 Task: Create a due date automation trigger when advanced on, 2 hours before a card is due add fields with custom field "Resume" set to a date between 1 and 7 working days ago.
Action: Mouse moved to (869, 85)
Screenshot: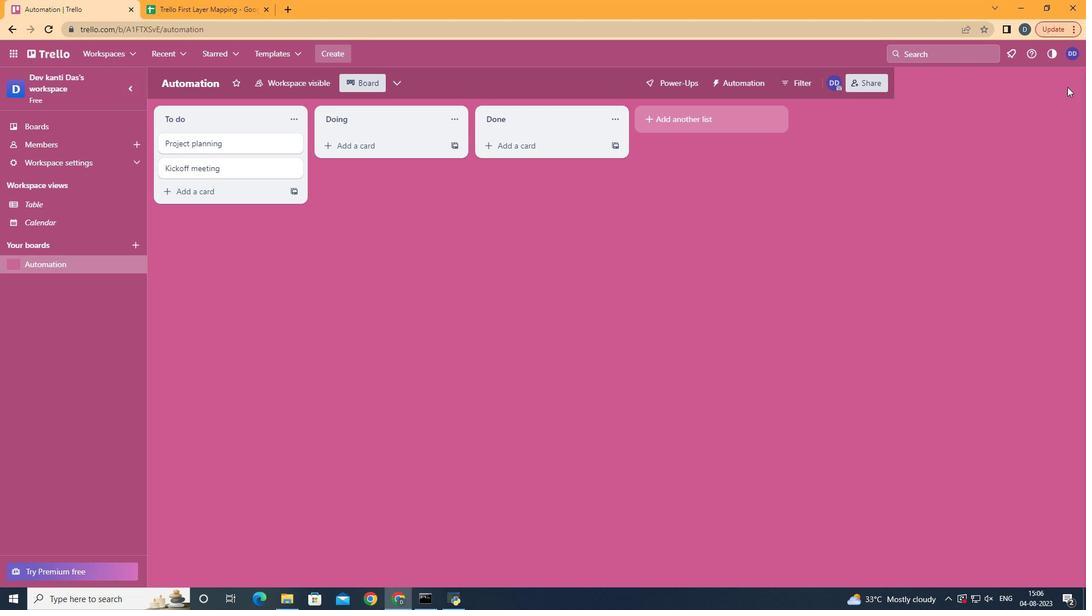 
Action: Mouse pressed left at (869, 85)
Screenshot: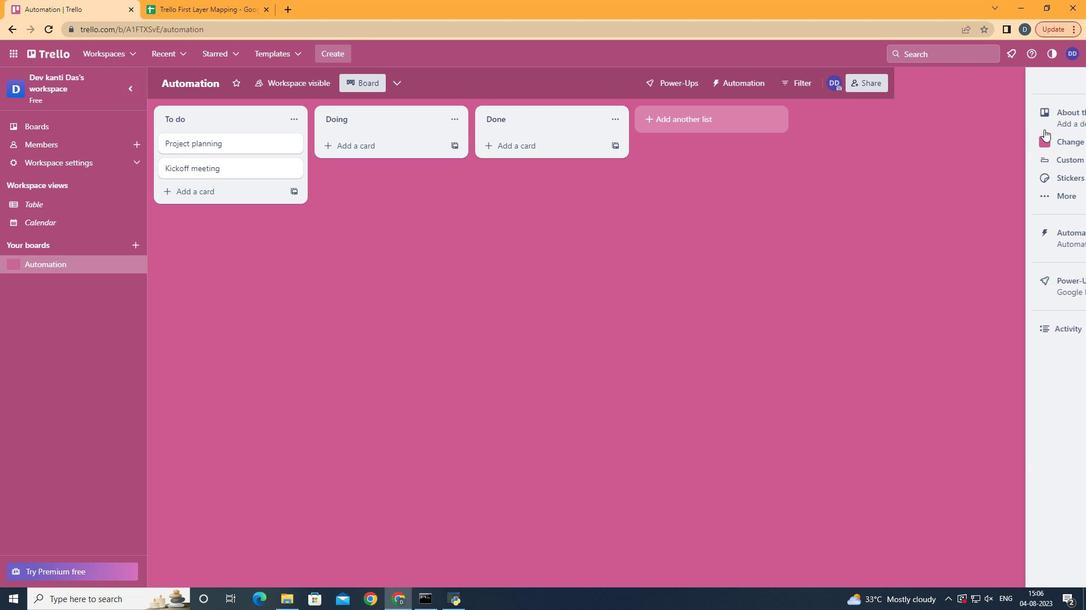 
Action: Mouse moved to (818, 259)
Screenshot: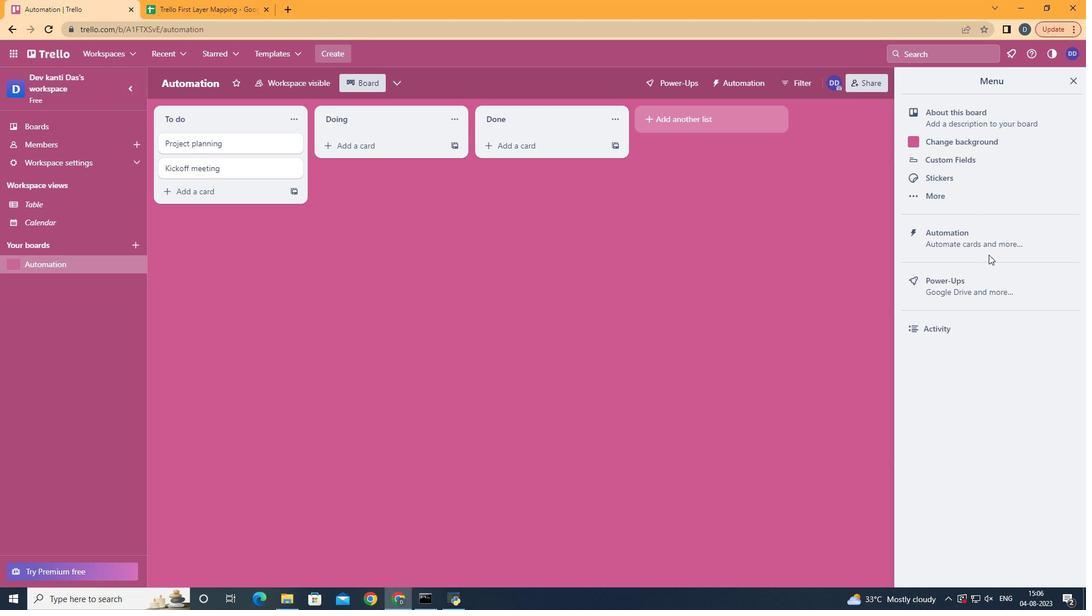 
Action: Mouse pressed left at (818, 259)
Screenshot: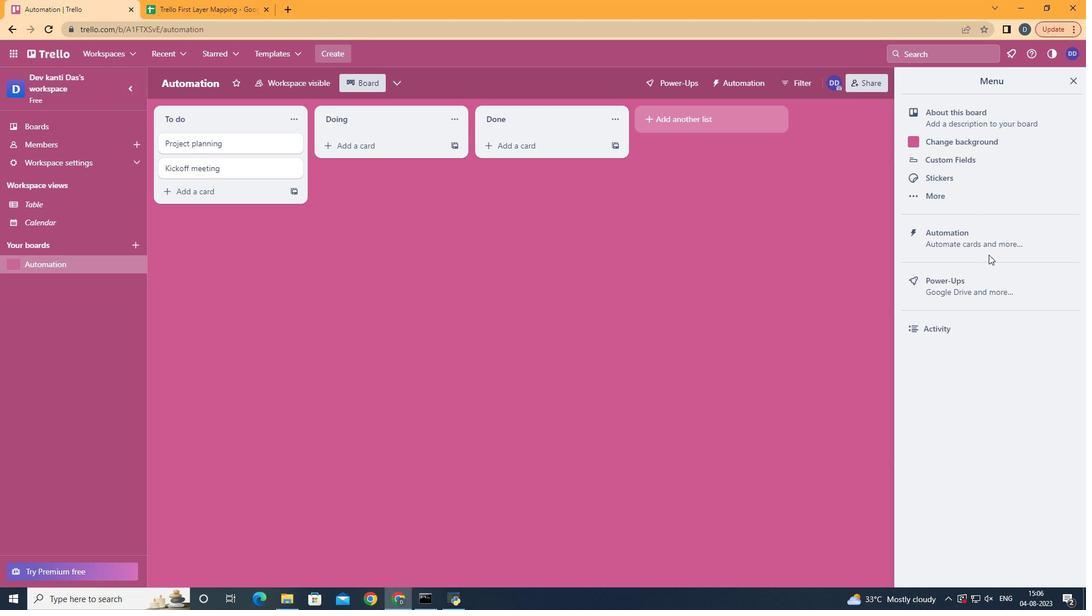 
Action: Mouse moved to (827, 241)
Screenshot: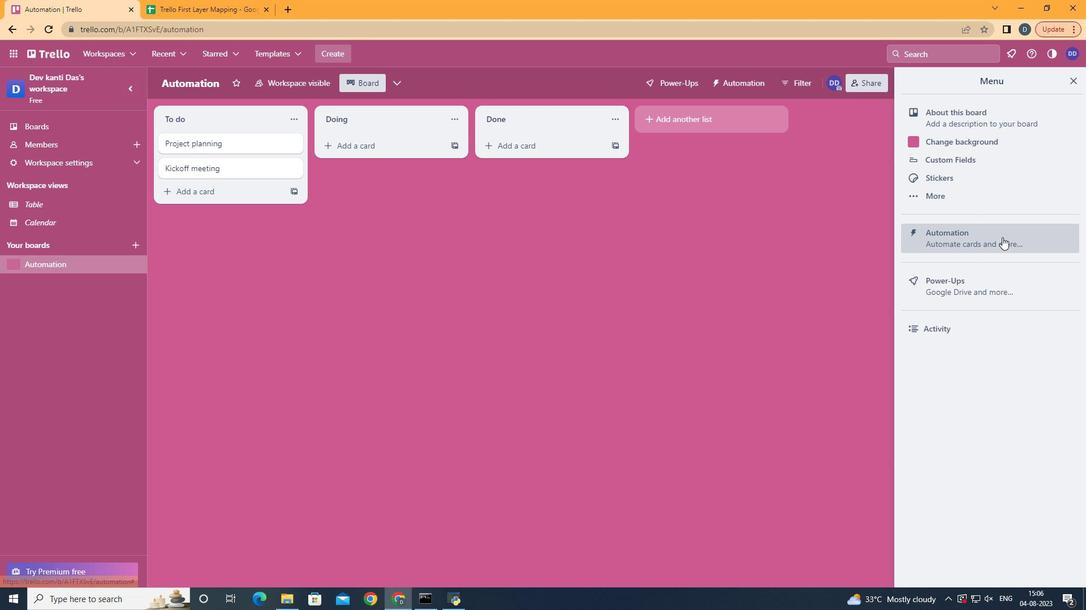 
Action: Mouse pressed left at (827, 241)
Screenshot: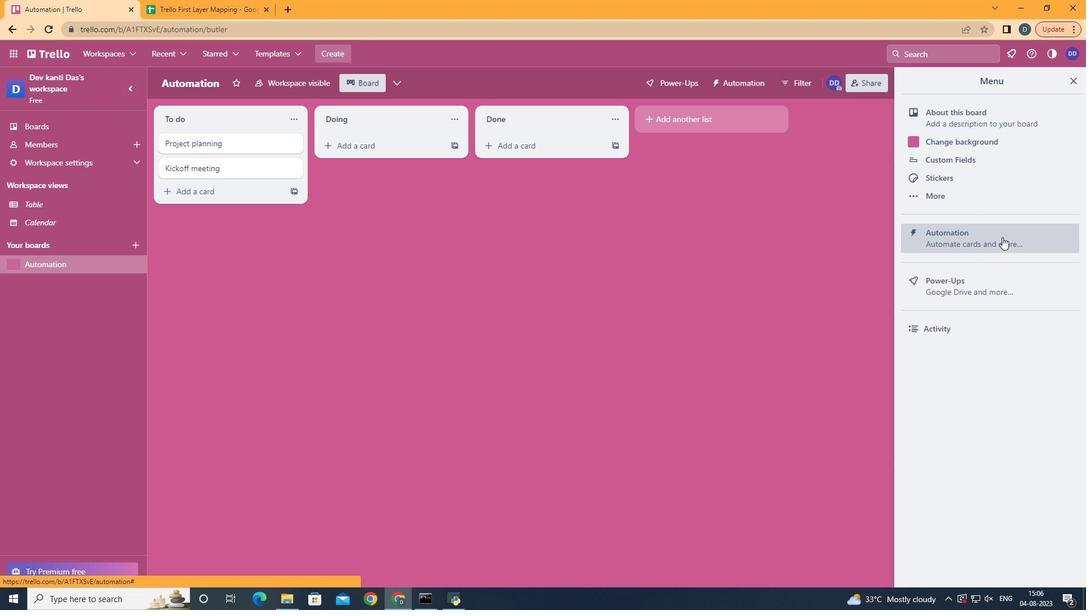 
Action: Mouse moved to (360, 240)
Screenshot: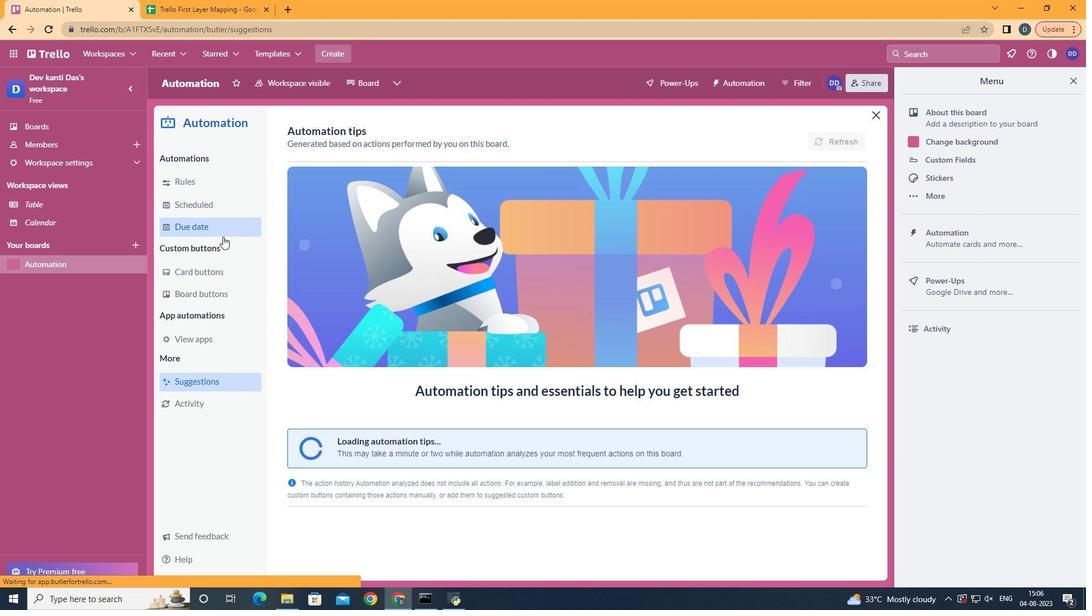 
Action: Mouse pressed left at (360, 240)
Screenshot: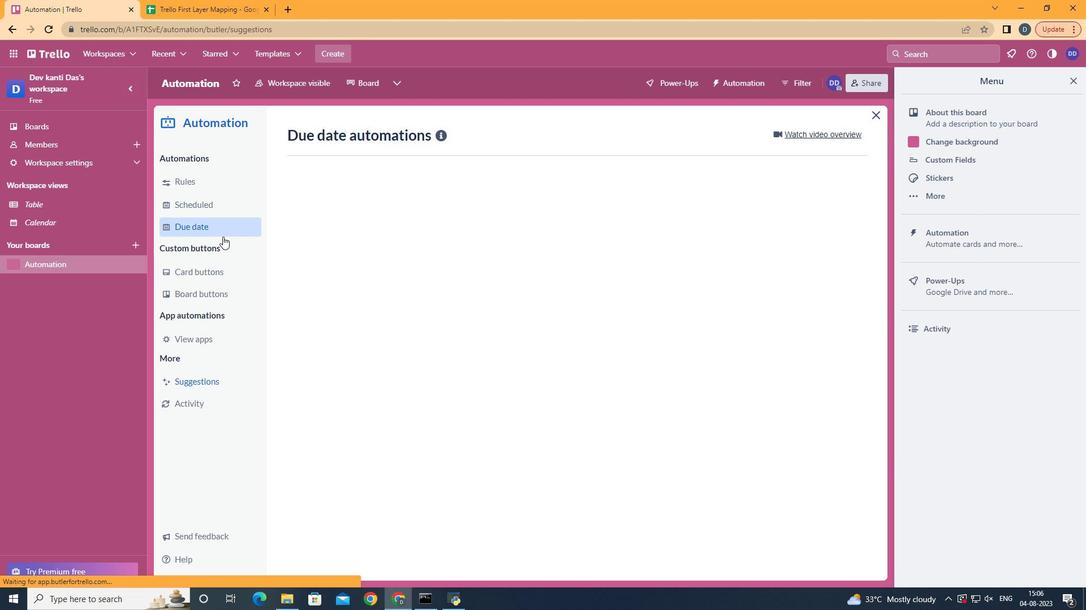 
Action: Mouse moved to (708, 141)
Screenshot: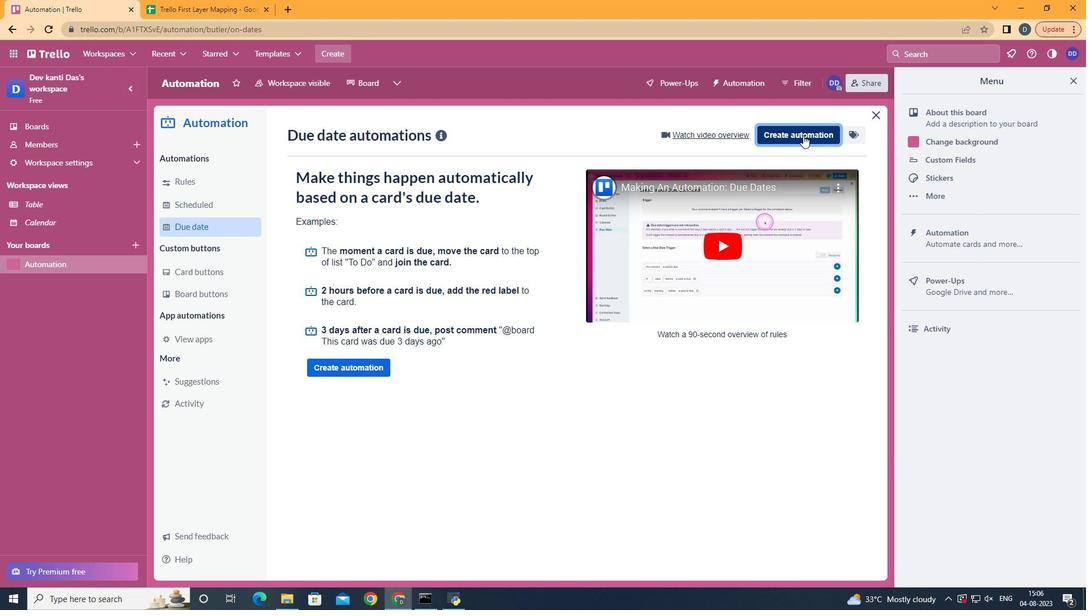
Action: Mouse pressed left at (708, 141)
Screenshot: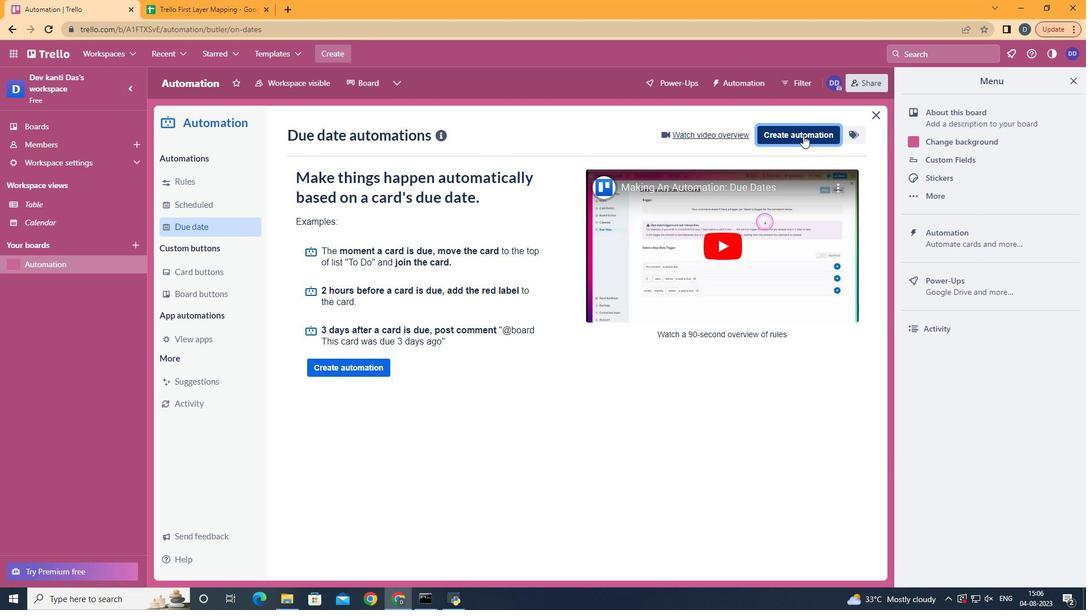 
Action: Mouse moved to (574, 246)
Screenshot: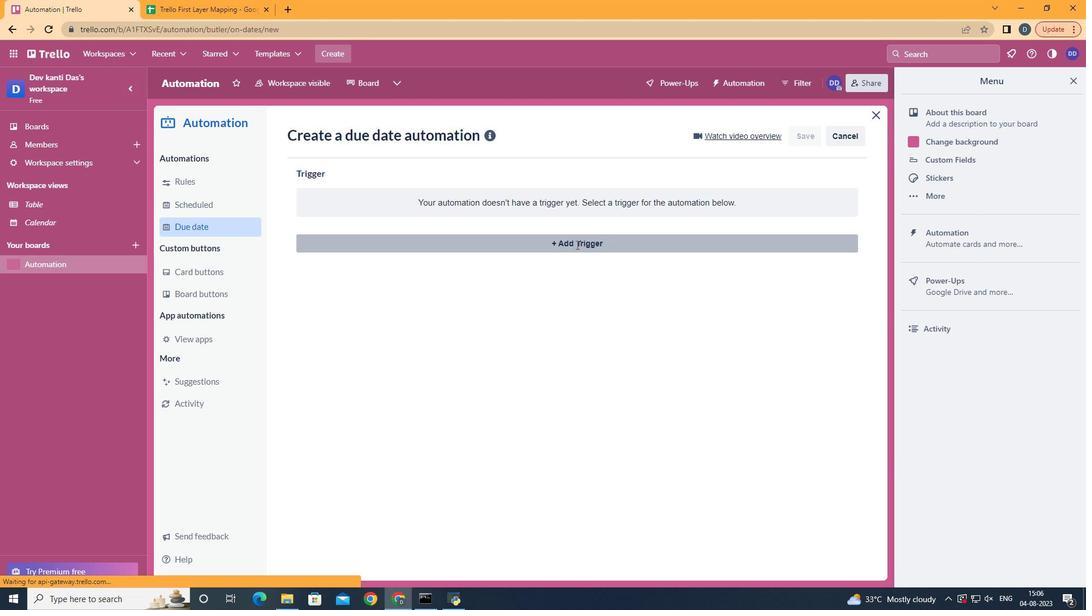 
Action: Mouse pressed left at (574, 246)
Screenshot: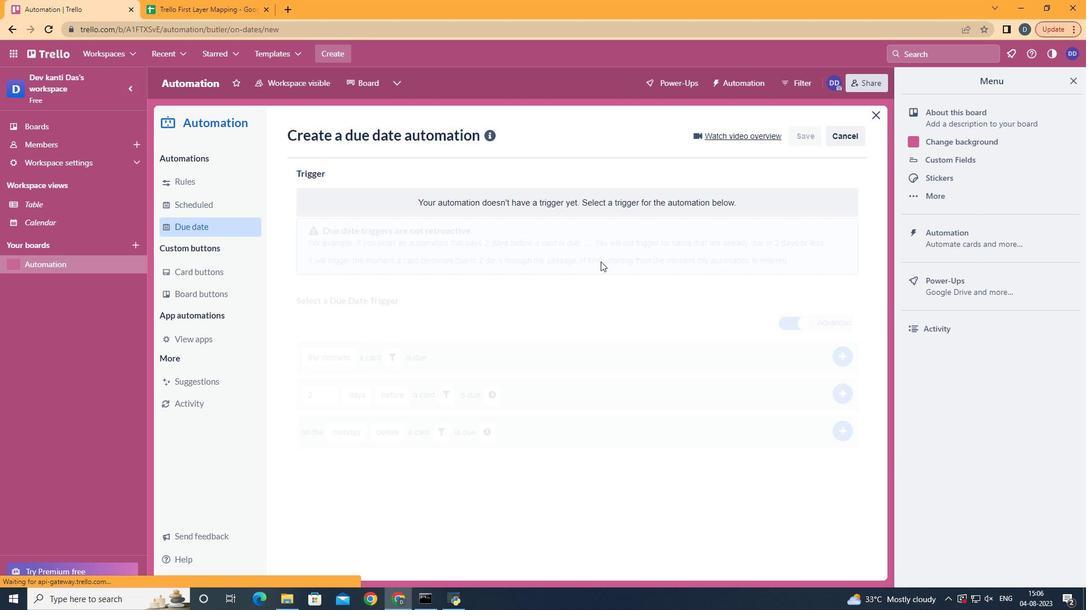 
Action: Mouse moved to (445, 475)
Screenshot: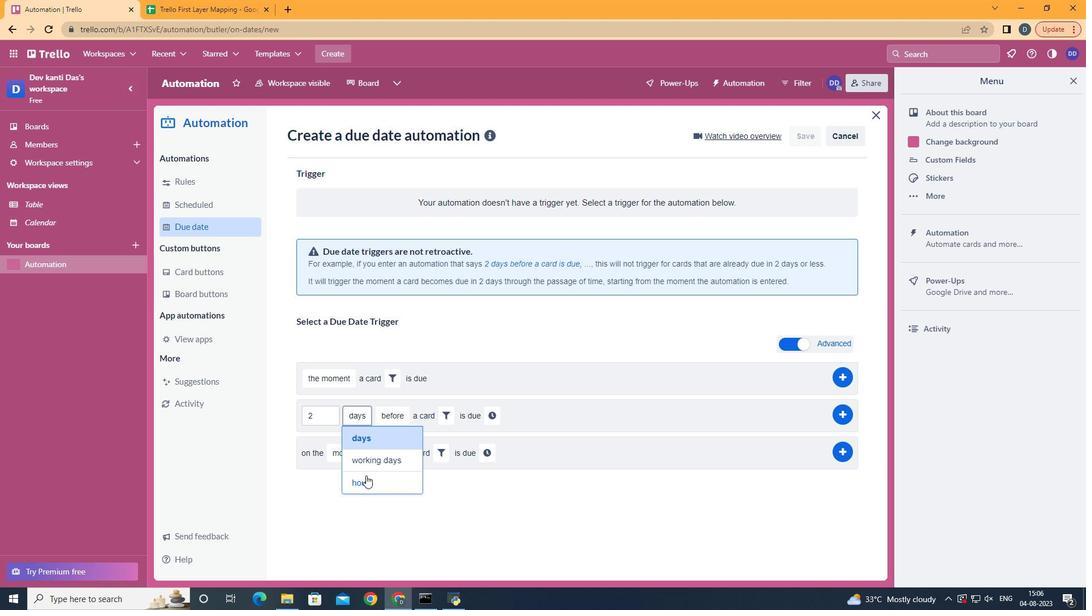 
Action: Mouse pressed left at (445, 475)
Screenshot: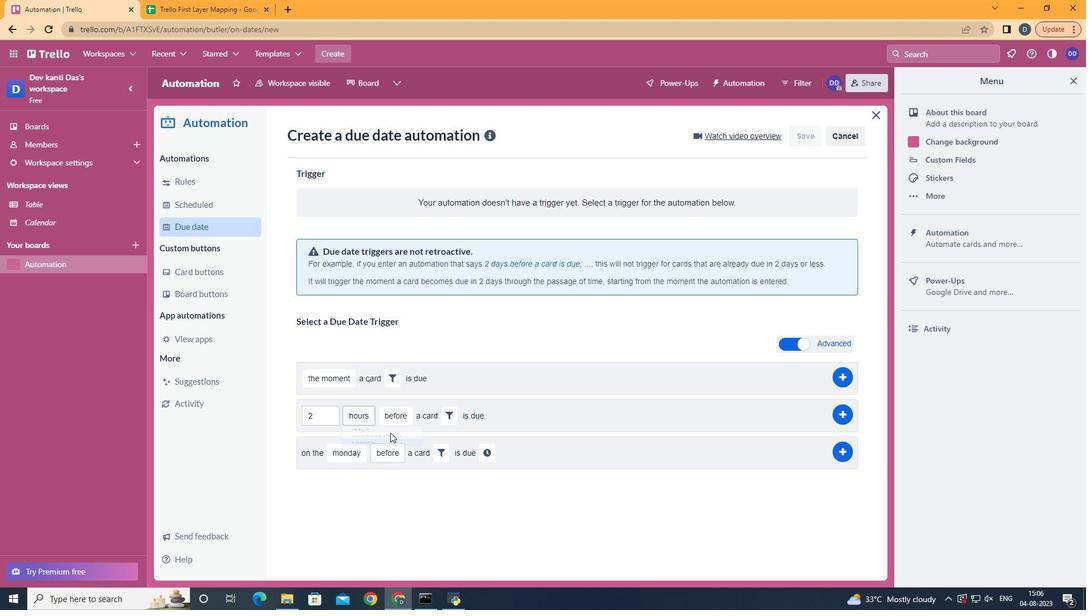 
Action: Mouse moved to (466, 436)
Screenshot: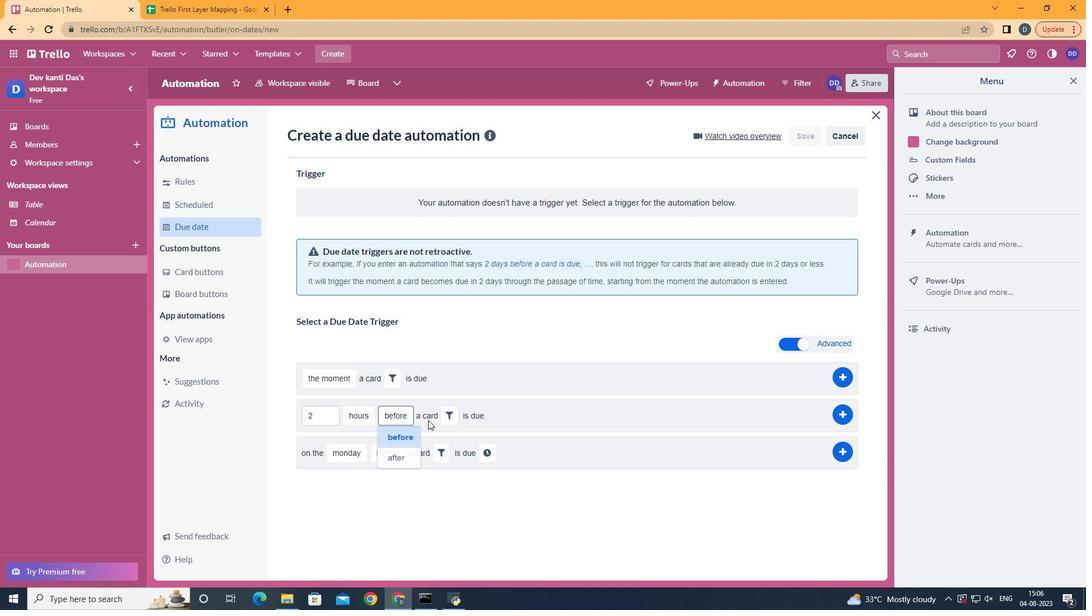 
Action: Mouse pressed left at (466, 436)
Screenshot: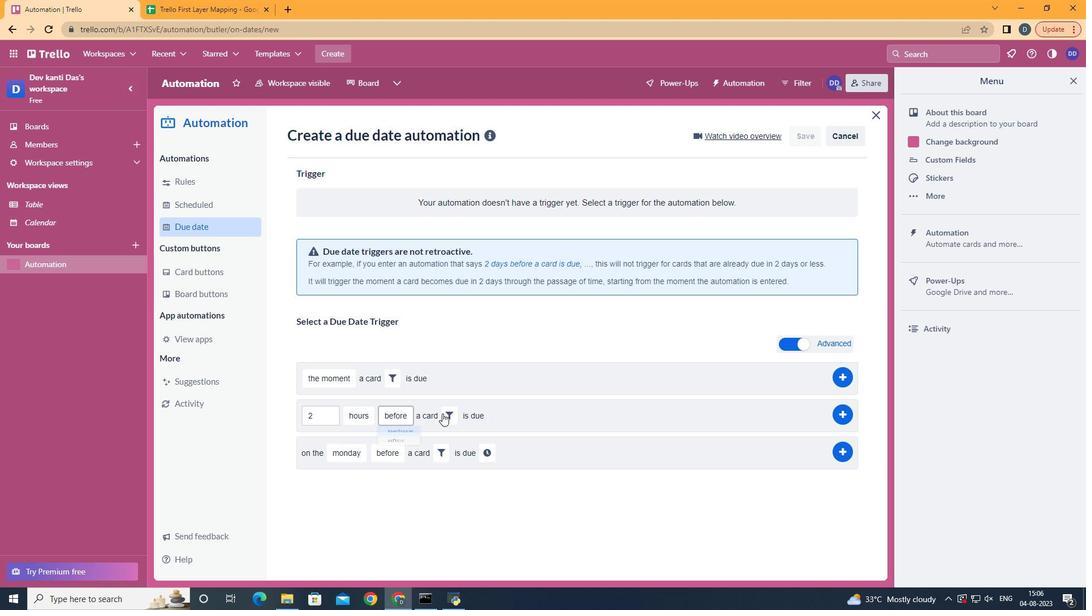 
Action: Mouse moved to (500, 410)
Screenshot: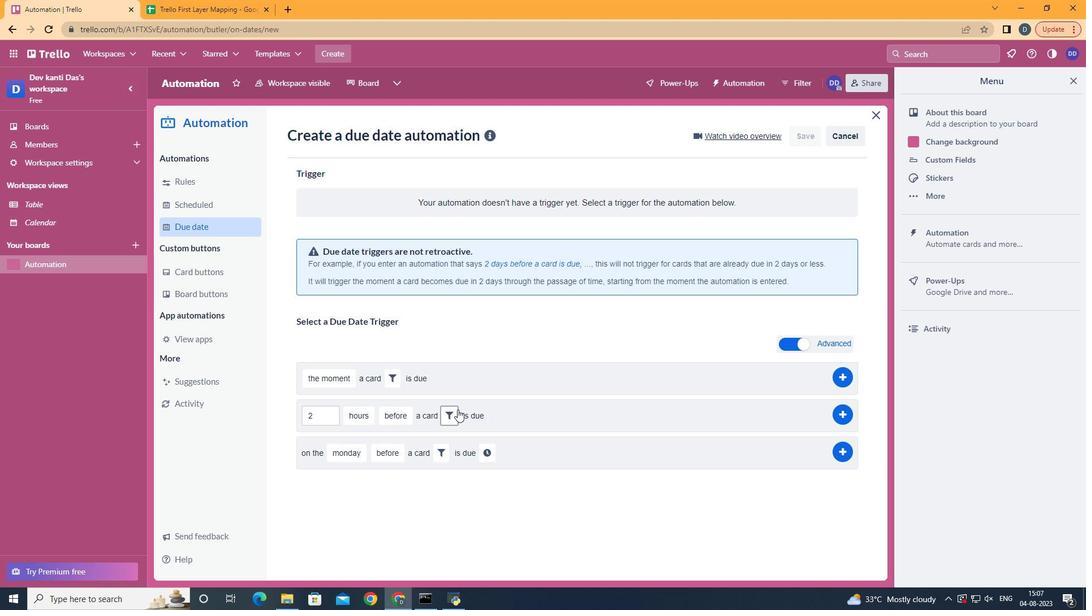 
Action: Mouse pressed left at (500, 410)
Screenshot: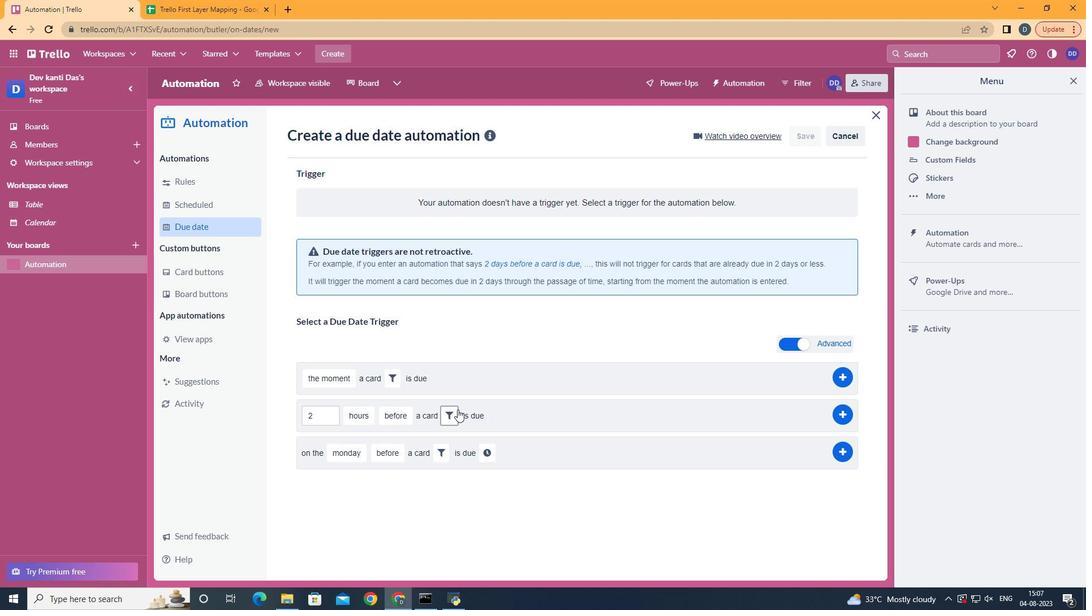 
Action: Mouse moved to (600, 450)
Screenshot: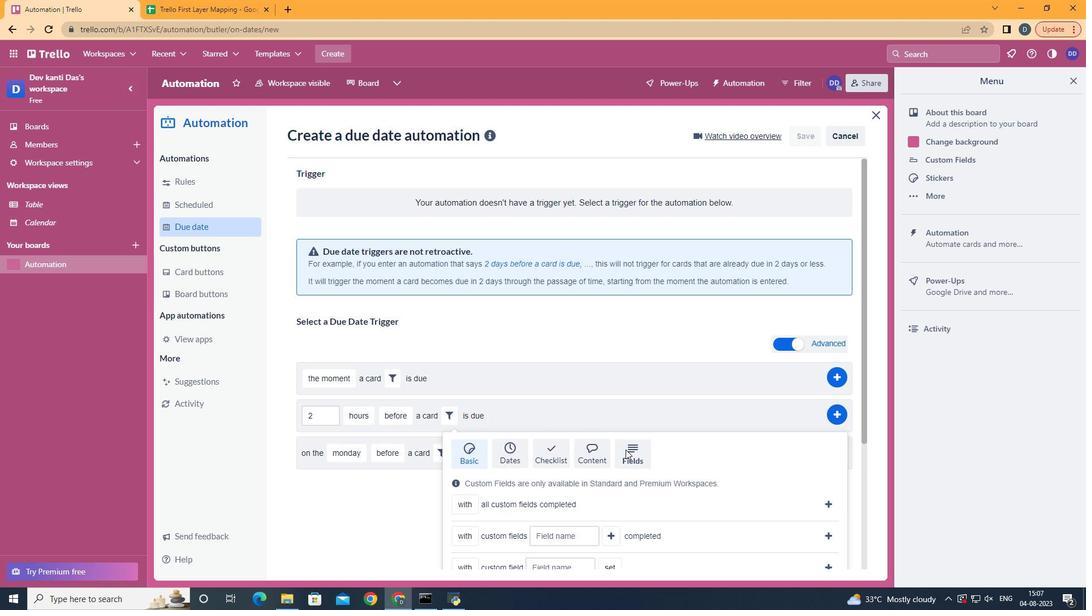 
Action: Mouse pressed left at (600, 450)
Screenshot: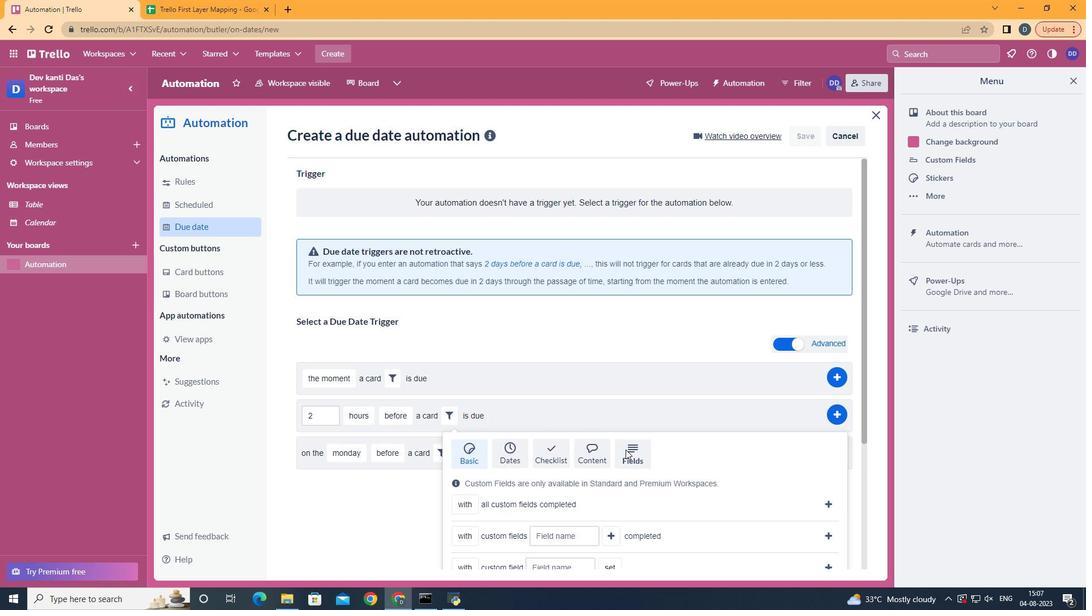 
Action: Mouse moved to (601, 450)
Screenshot: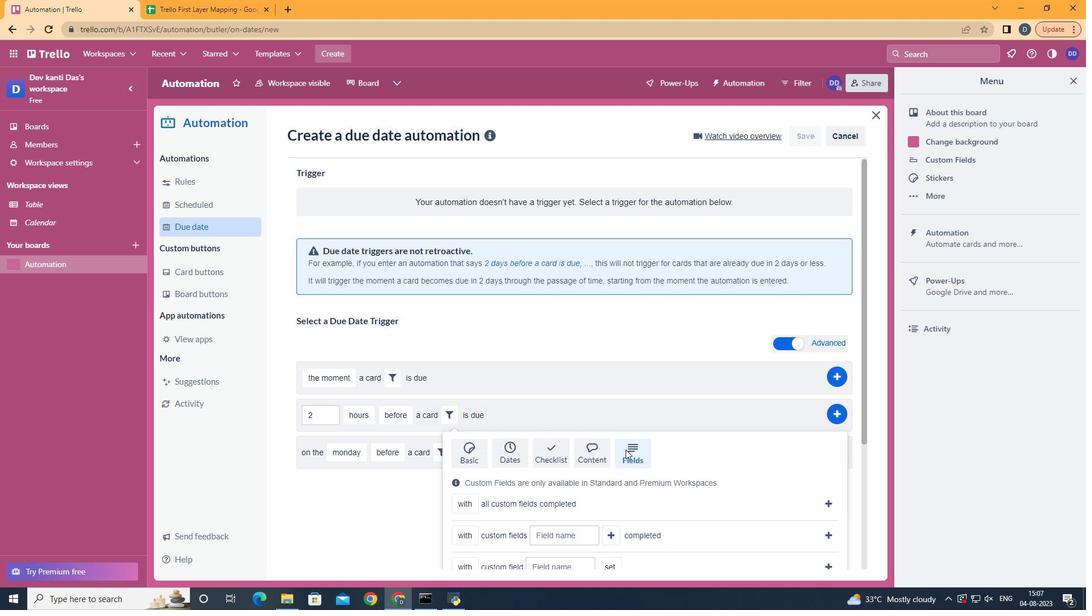 
Action: Mouse scrolled (601, 449) with delta (0, 0)
Screenshot: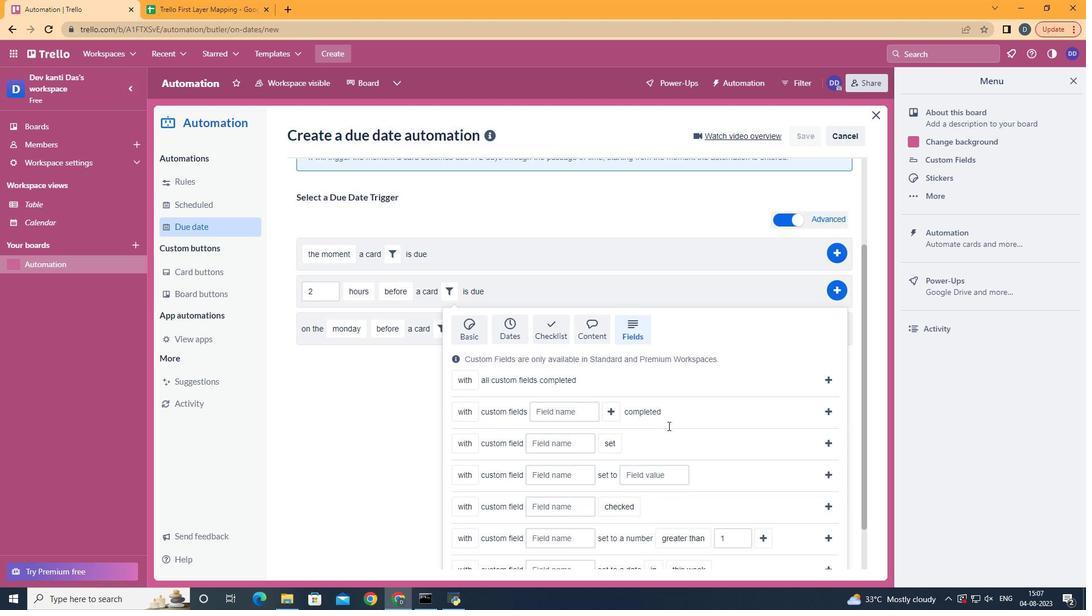 
Action: Mouse scrolled (601, 449) with delta (0, 0)
Screenshot: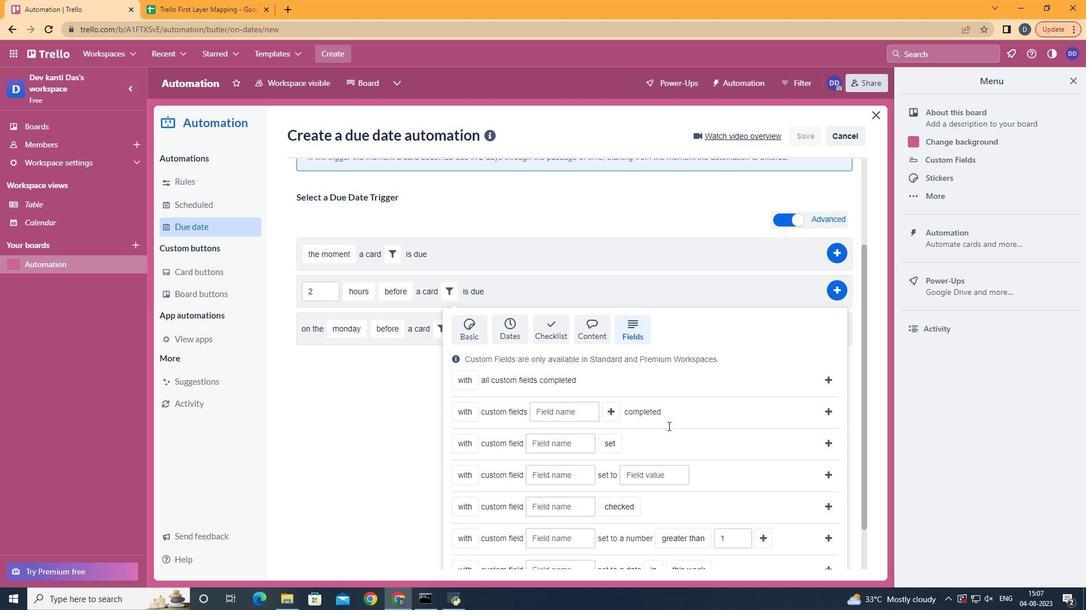 
Action: Mouse scrolled (601, 449) with delta (0, 0)
Screenshot: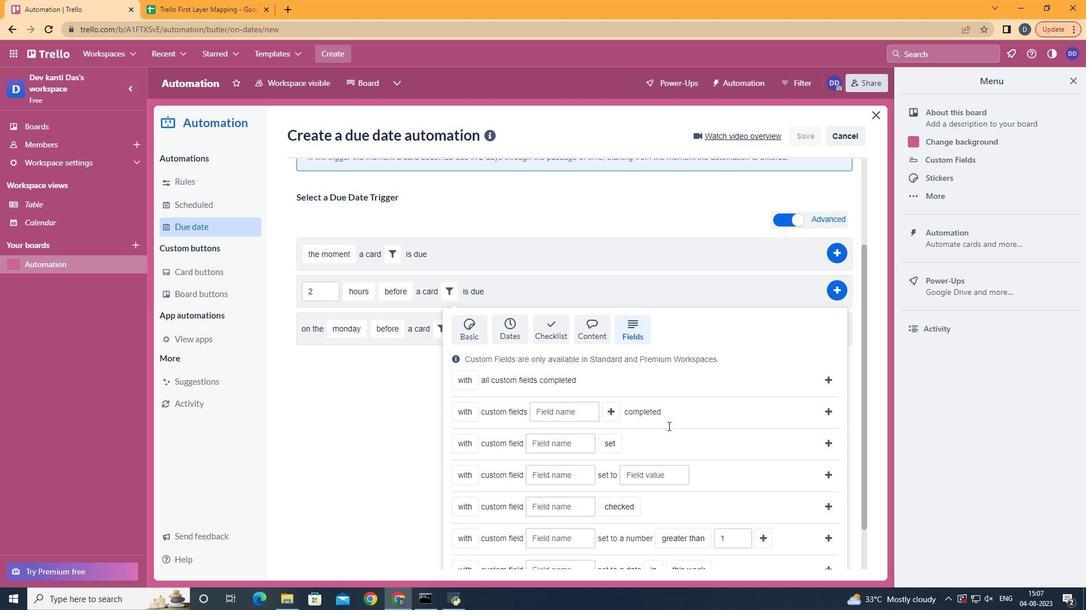 
Action: Mouse scrolled (601, 449) with delta (0, 0)
Screenshot: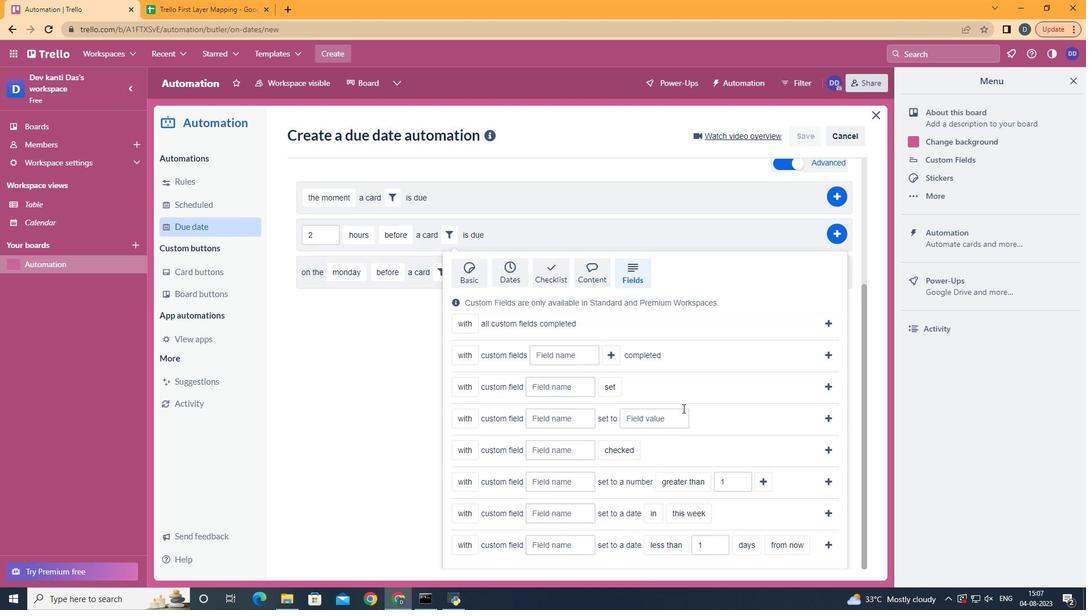 
Action: Mouse moved to (601, 450)
Screenshot: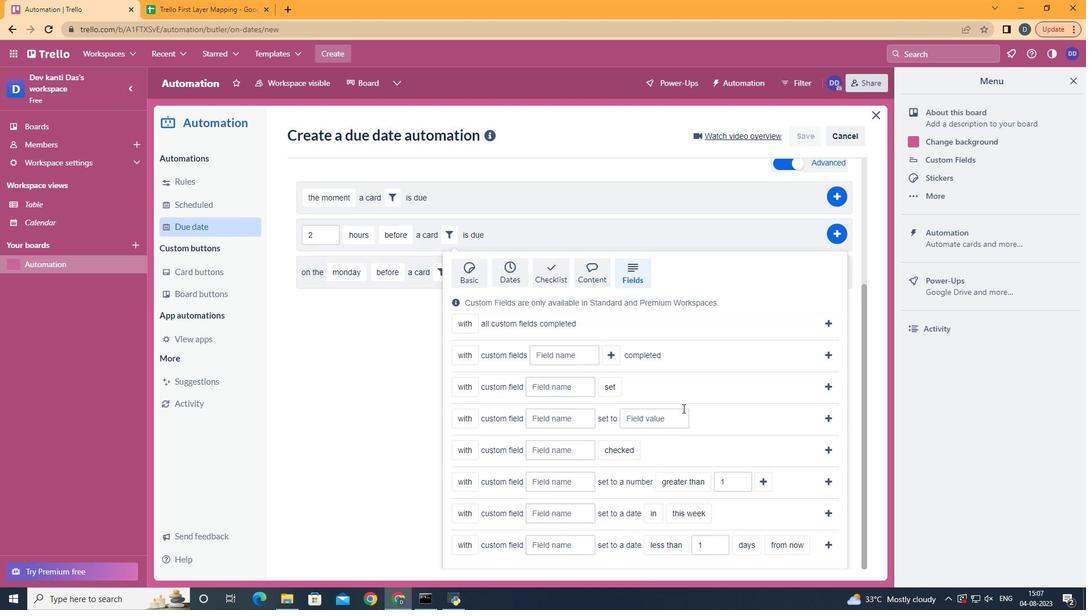 
Action: Mouse scrolled (601, 449) with delta (0, 0)
Screenshot: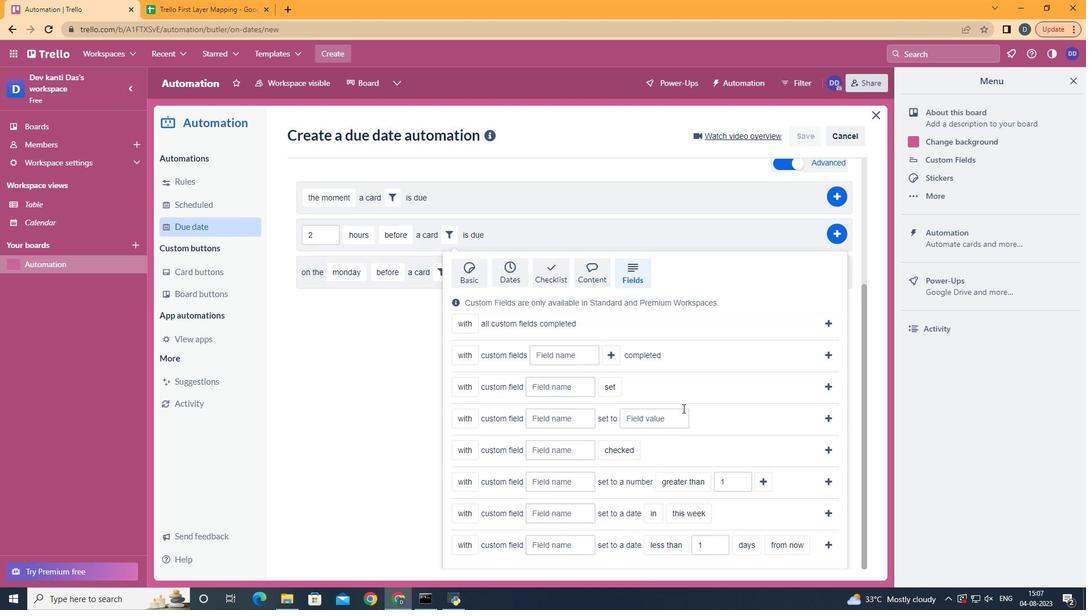 
Action: Mouse moved to (603, 449)
Screenshot: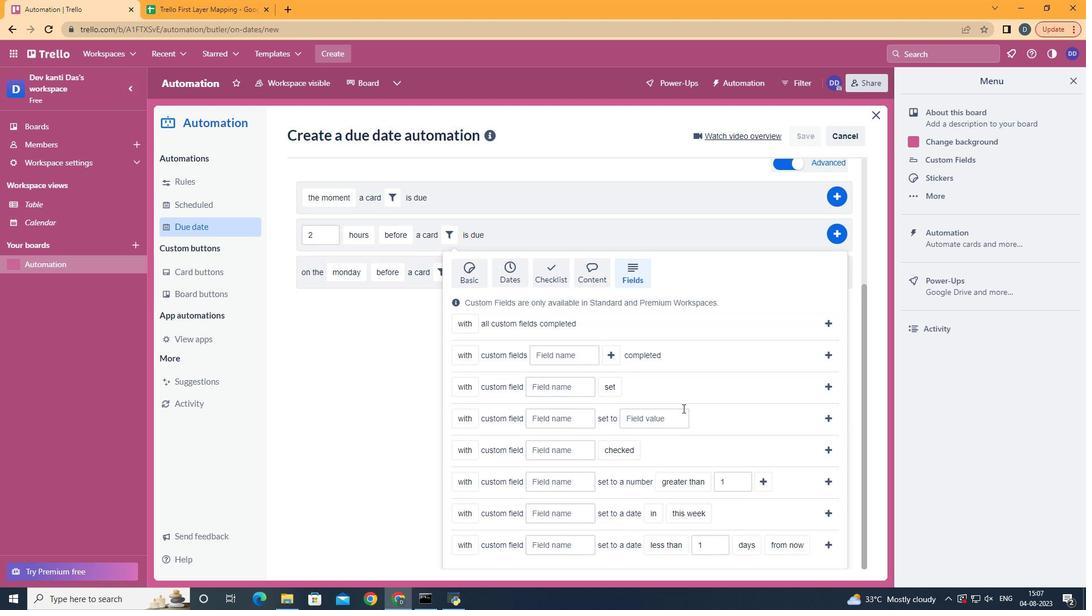 
Action: Mouse scrolled (603, 449) with delta (0, 0)
Screenshot: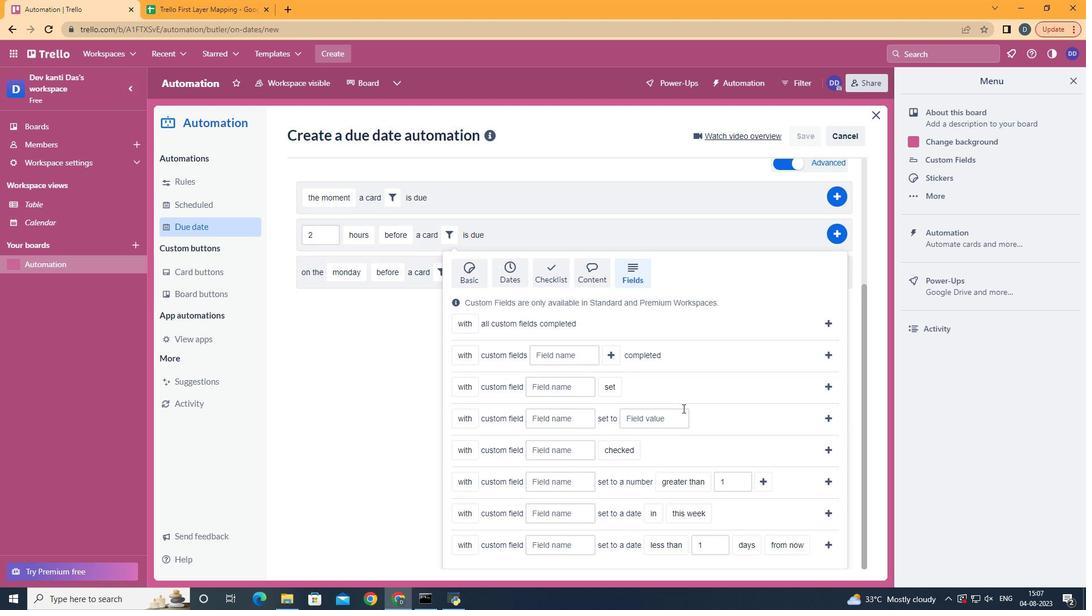 
Action: Mouse moved to (510, 501)
Screenshot: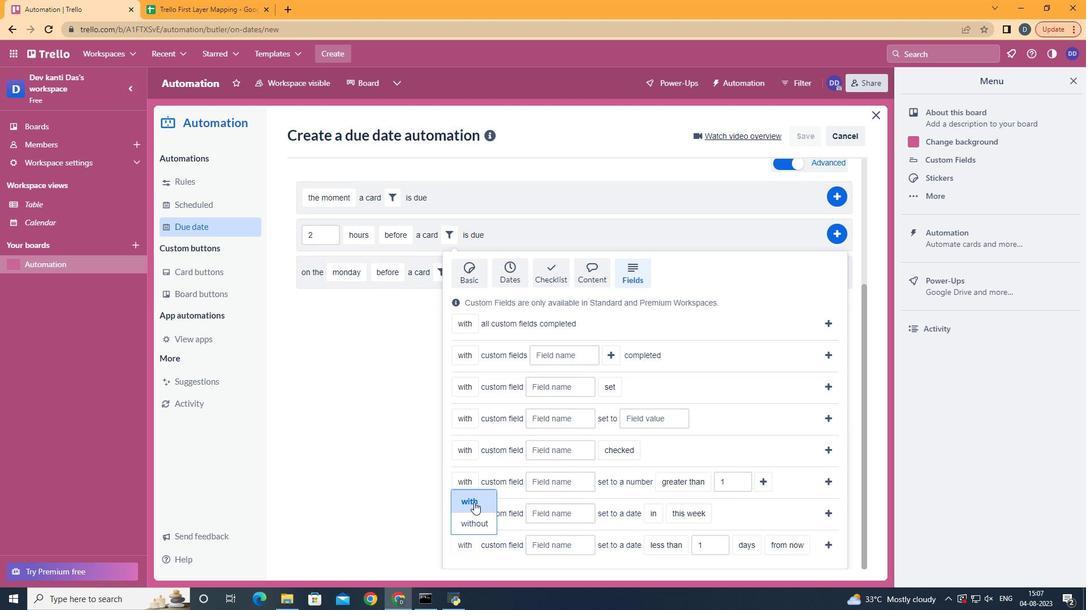 
Action: Mouse pressed left at (510, 501)
Screenshot: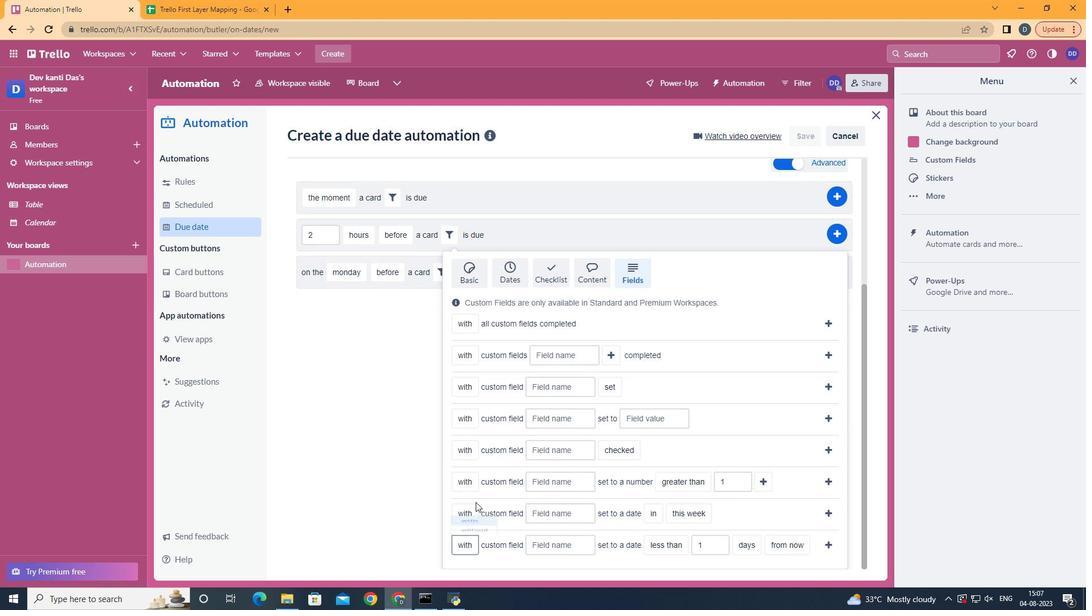 
Action: Mouse moved to (569, 541)
Screenshot: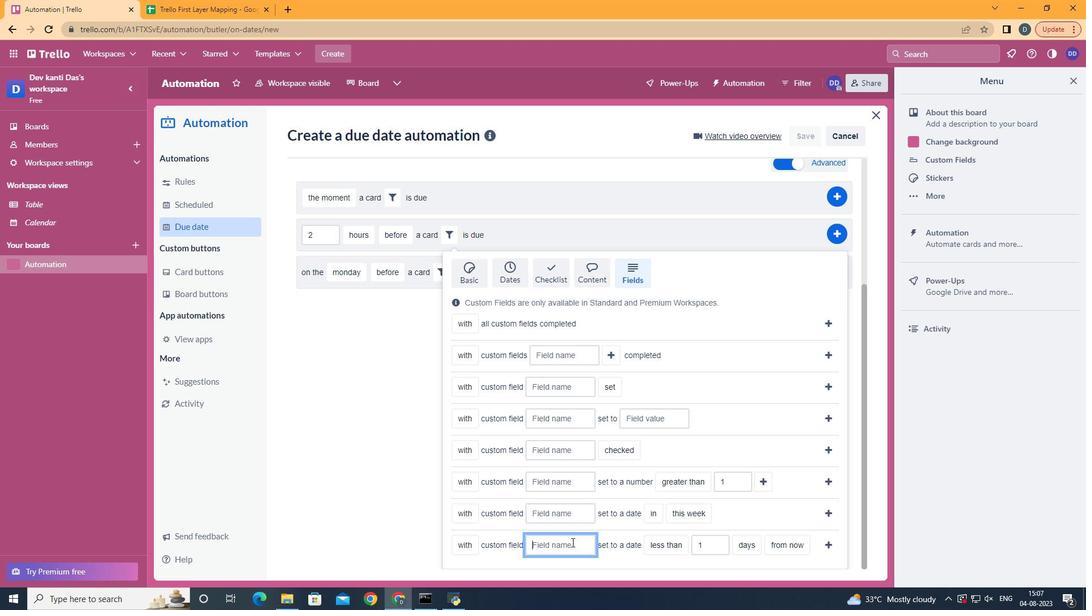 
Action: Mouse pressed left at (569, 541)
Screenshot: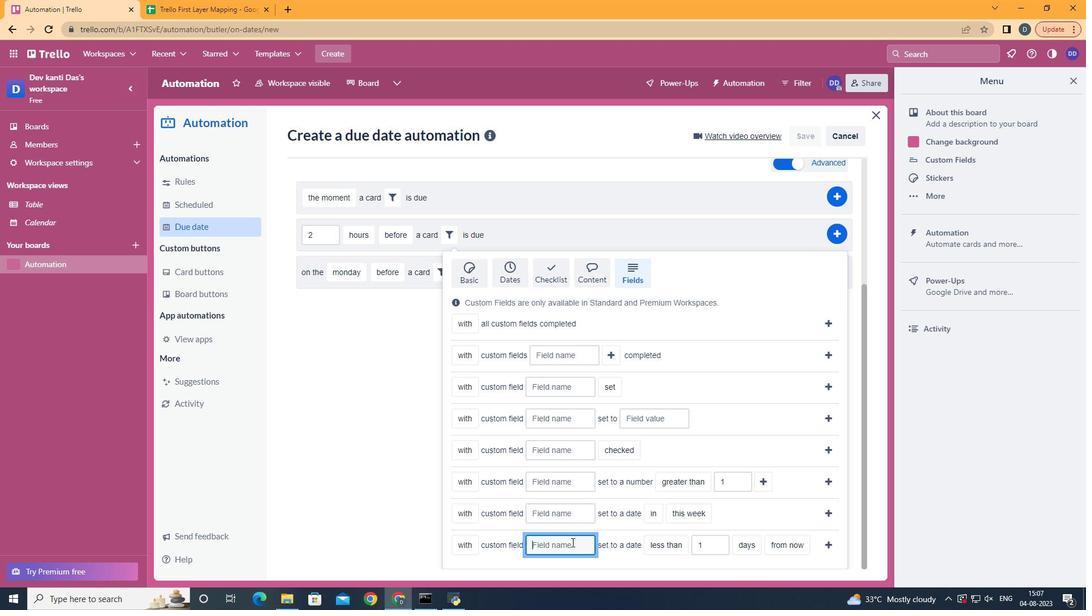 
Action: Key pressed <Key.shift>Resume
Screenshot: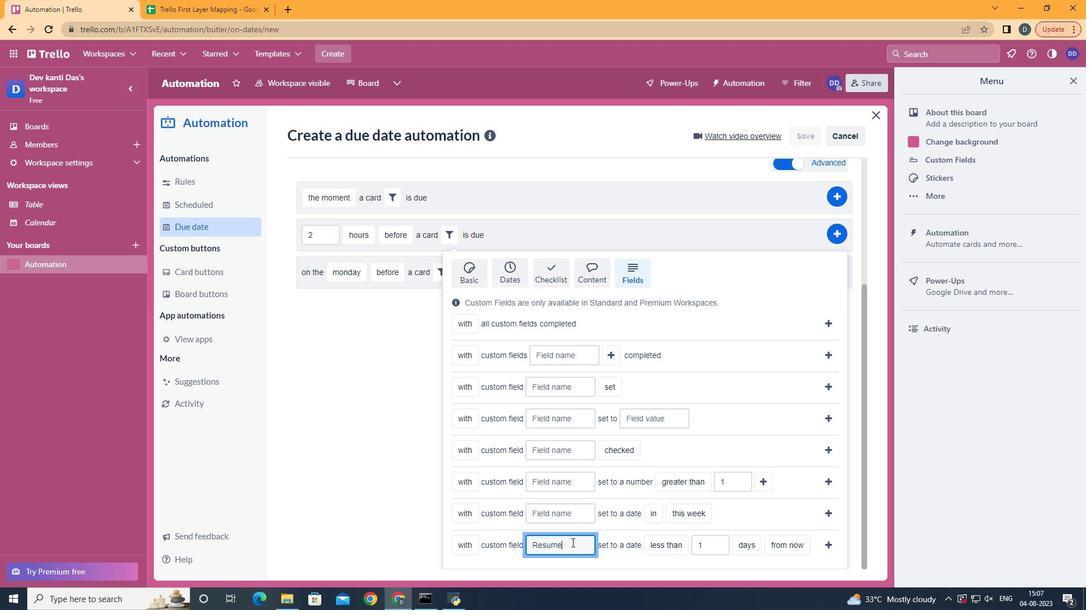 
Action: Mouse moved to (629, 525)
Screenshot: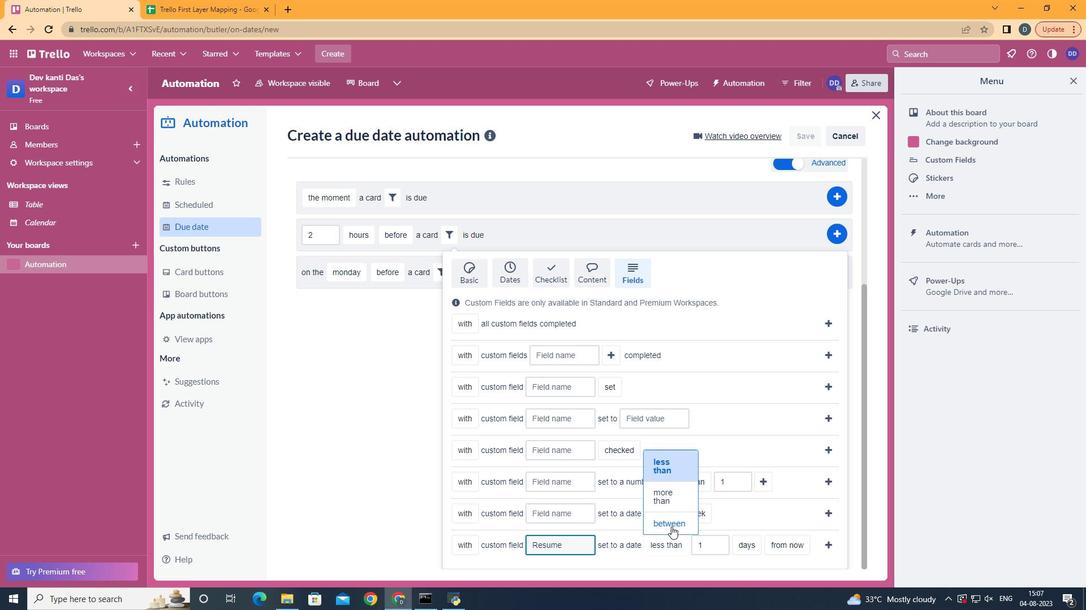 
Action: Mouse pressed left at (629, 525)
Screenshot: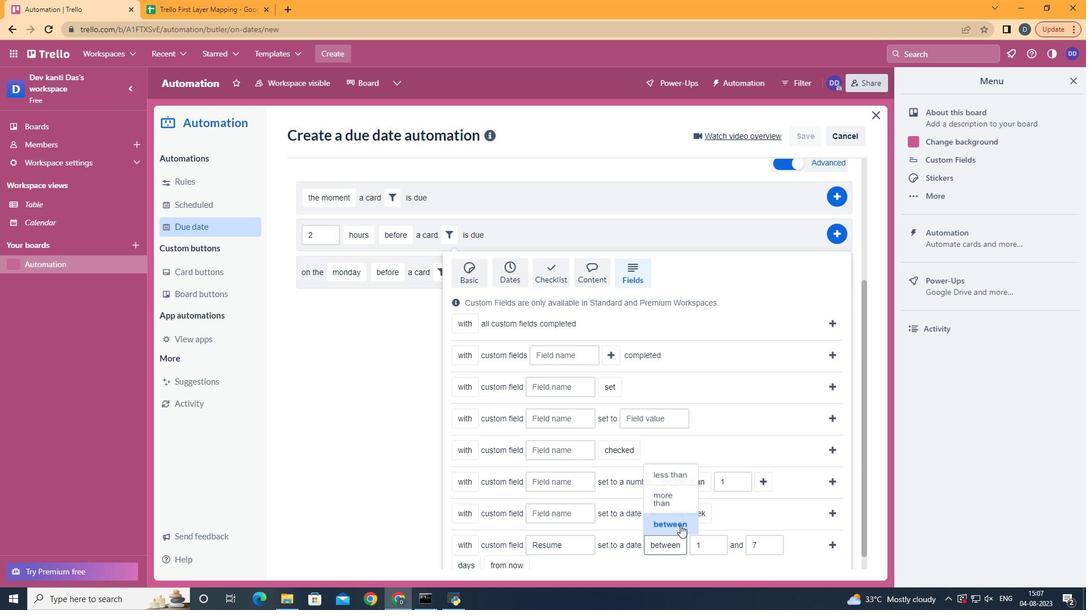 
Action: Mouse moved to (621, 523)
Screenshot: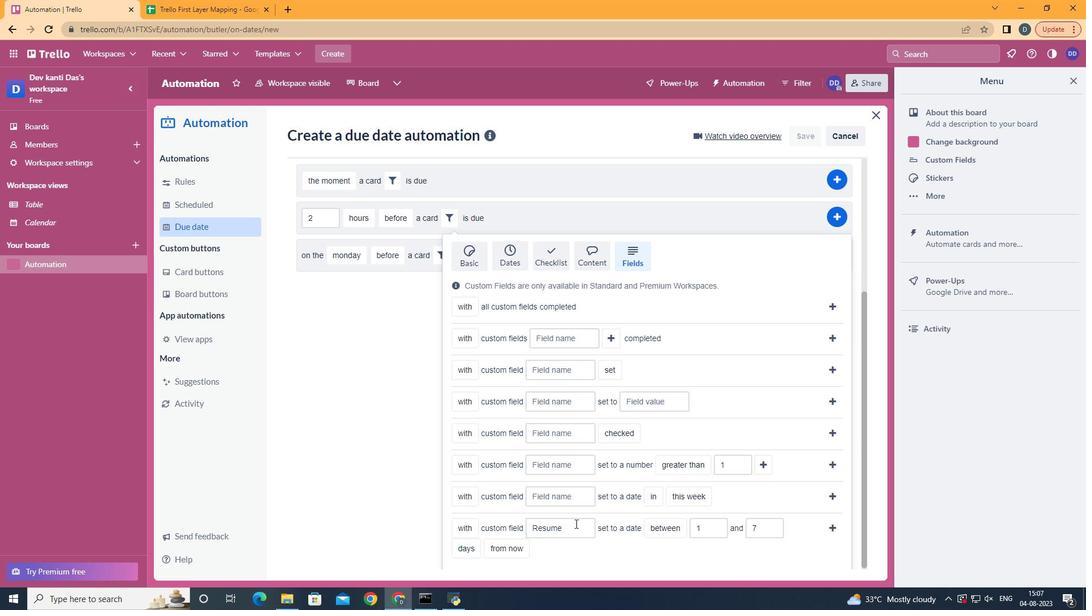 
Action: Mouse scrolled (621, 522) with delta (0, 0)
Screenshot: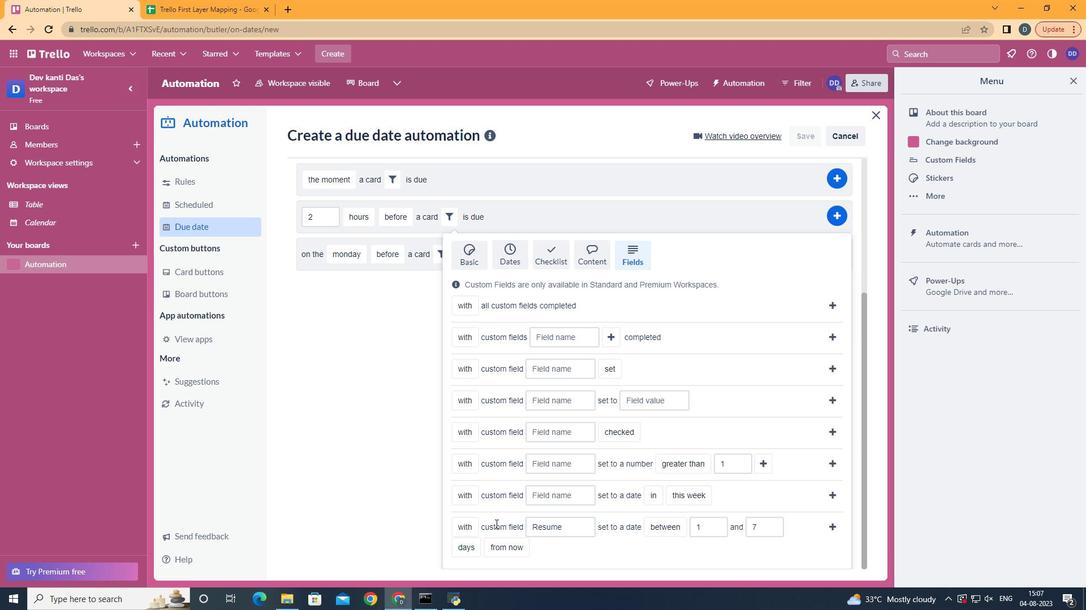 
Action: Mouse scrolled (621, 522) with delta (0, 0)
Screenshot: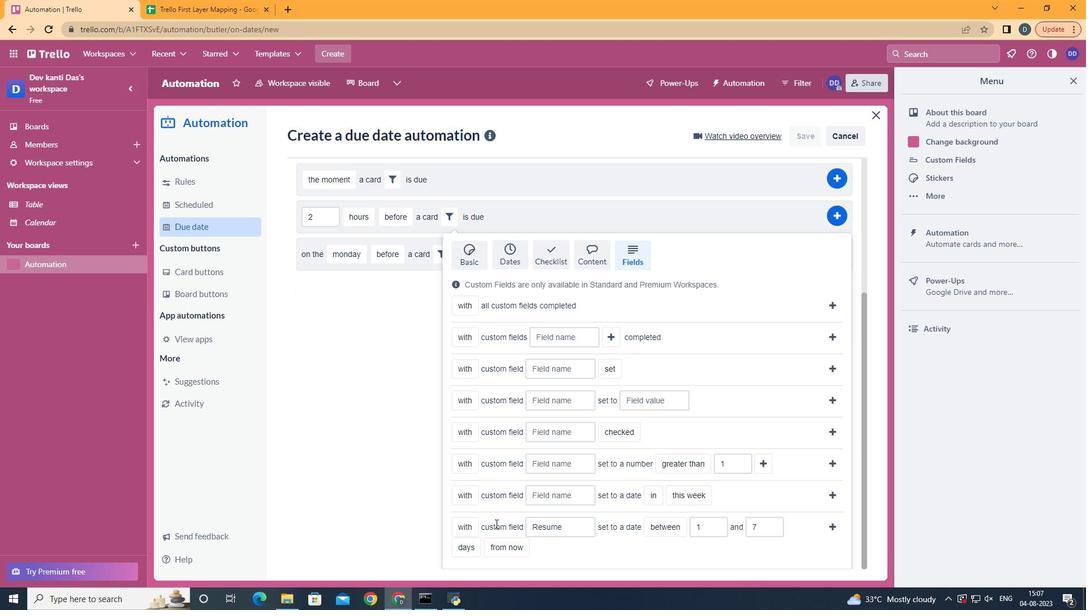 
Action: Mouse scrolled (621, 522) with delta (0, 0)
Screenshot: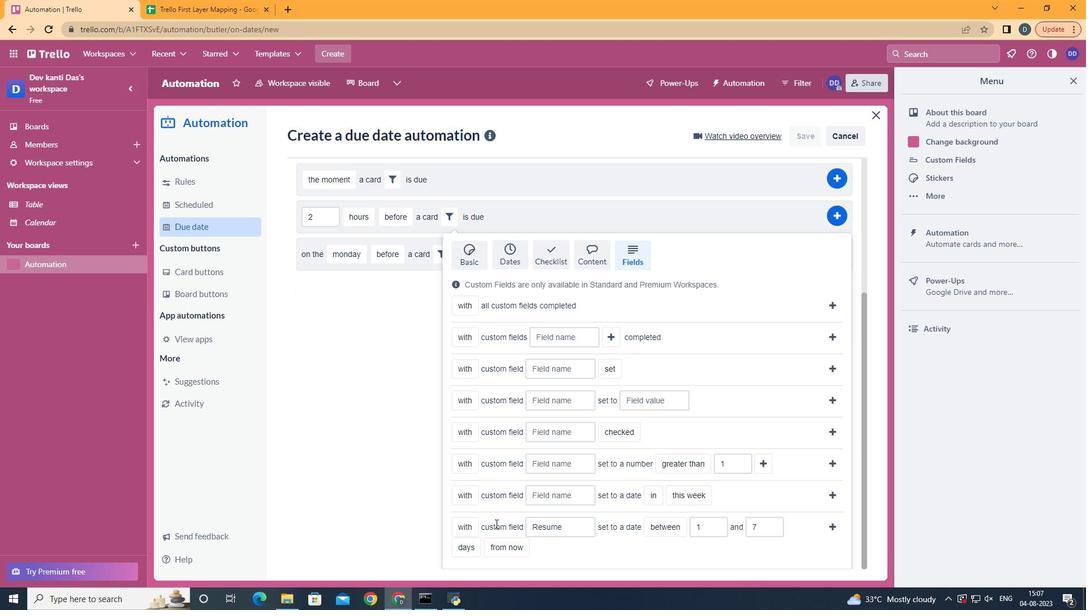 
Action: Mouse moved to (517, 509)
Screenshot: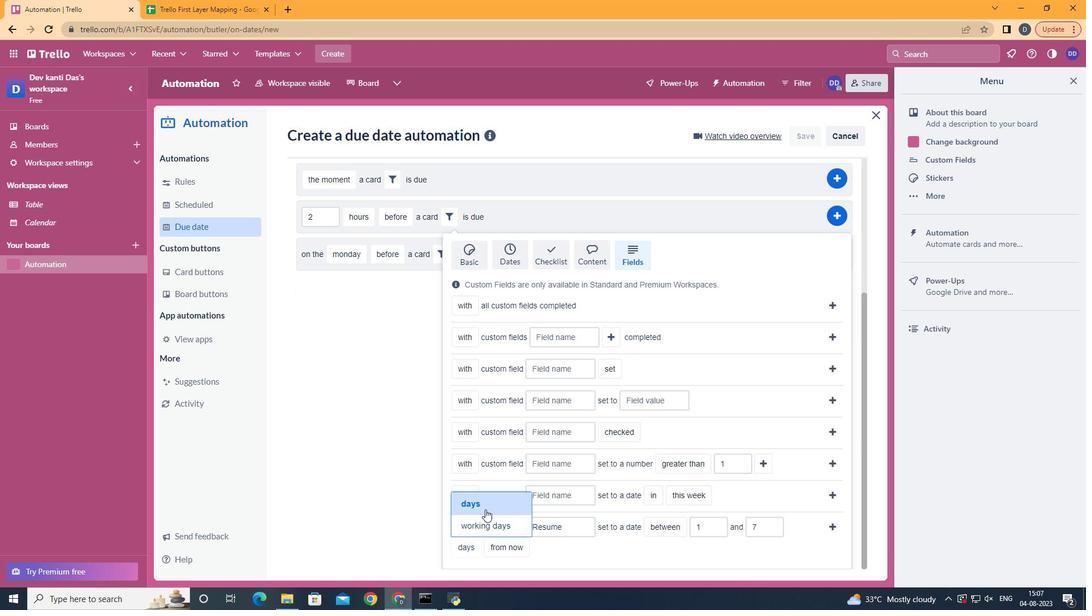 
Action: Mouse pressed left at (517, 509)
Screenshot: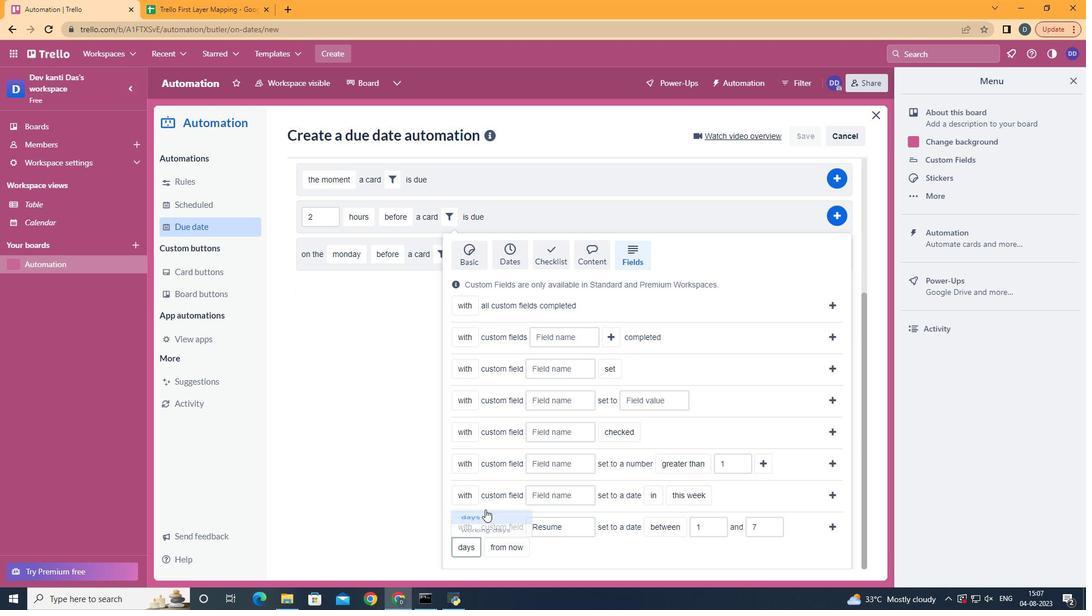 
Action: Mouse moved to (513, 531)
Screenshot: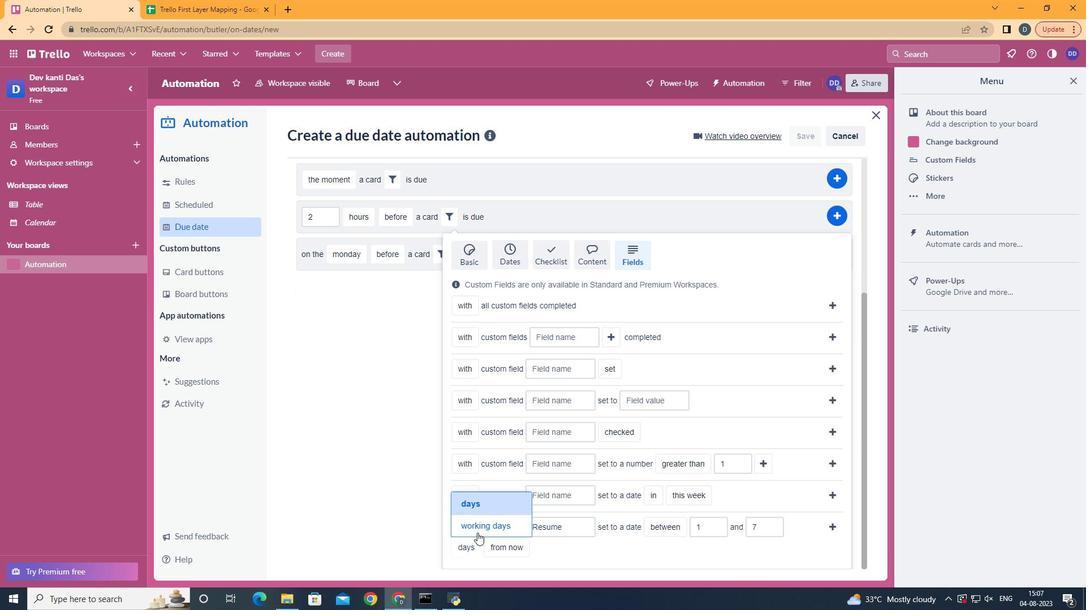 
Action: Mouse pressed left at (513, 531)
Screenshot: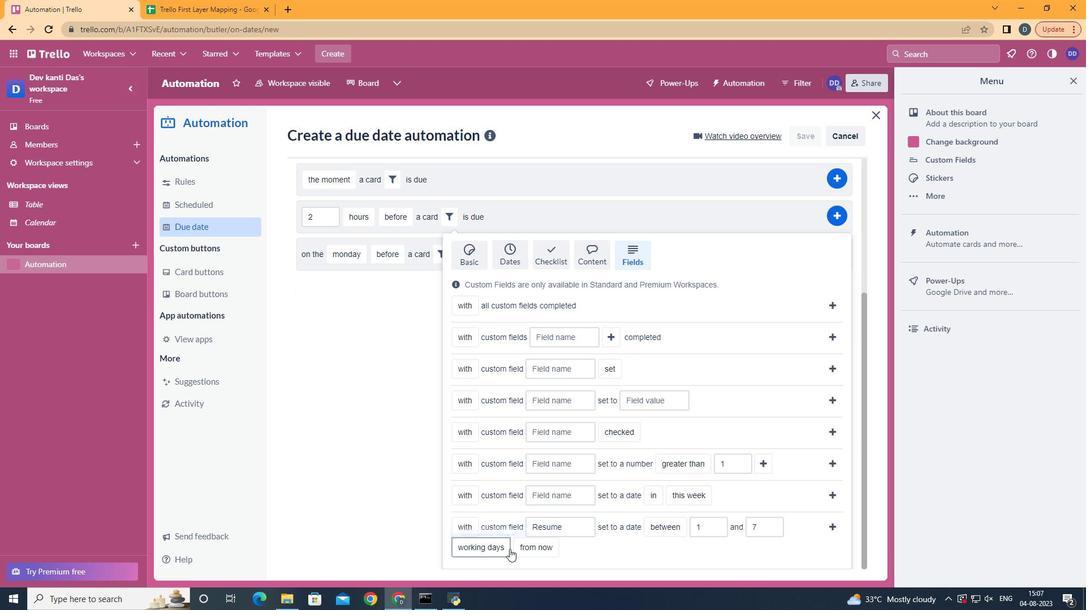 
Action: Mouse moved to (552, 529)
Screenshot: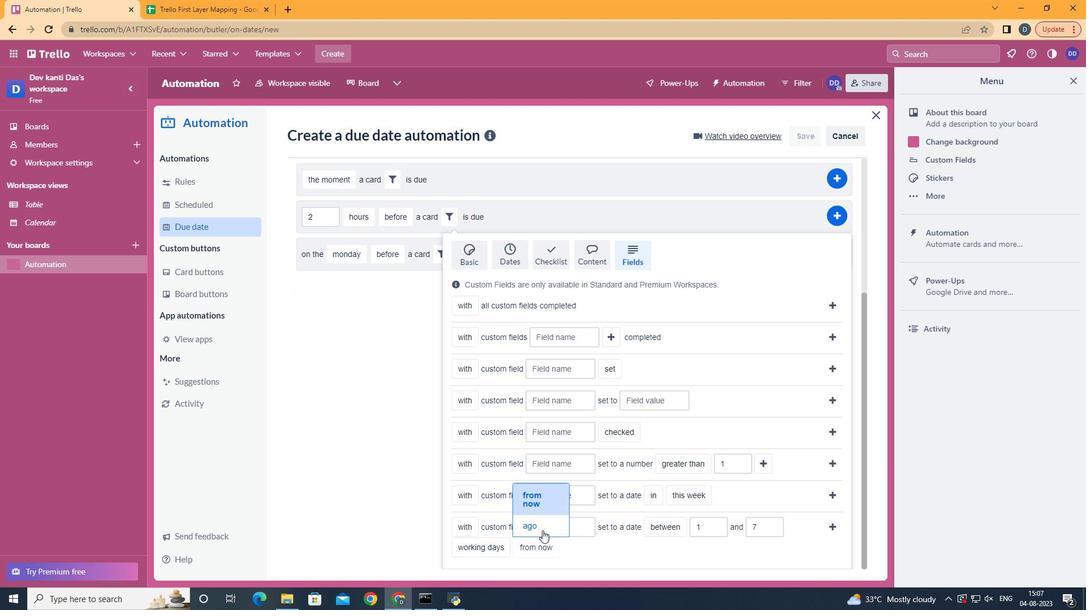 
Action: Mouse pressed left at (552, 529)
Screenshot: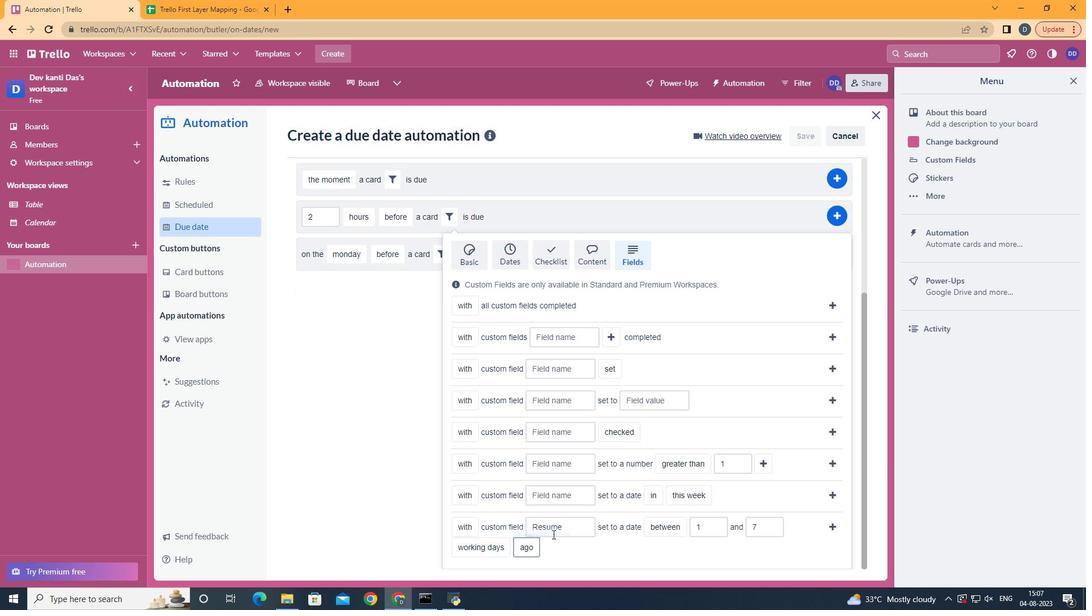 
Action: Mouse moved to (725, 531)
Screenshot: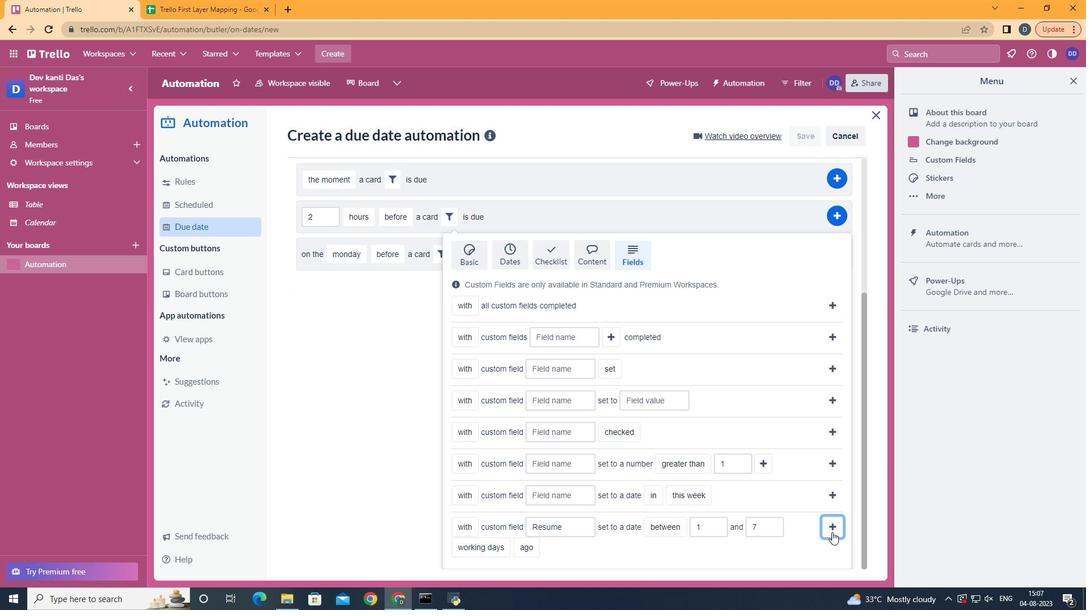 
Action: Mouse pressed left at (725, 531)
Screenshot: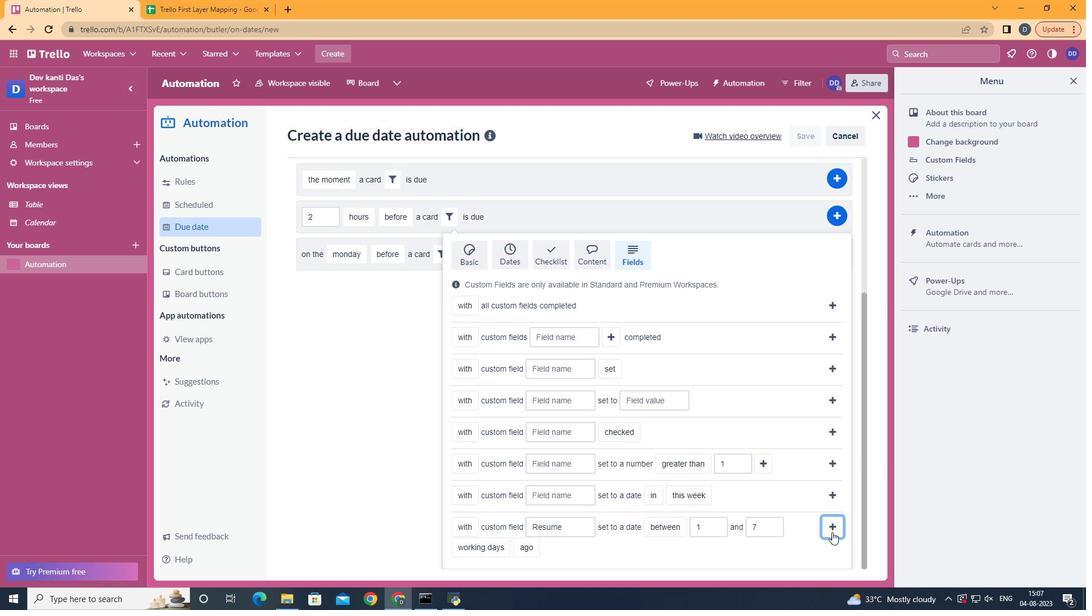 
Action: Mouse moved to (728, 413)
Screenshot: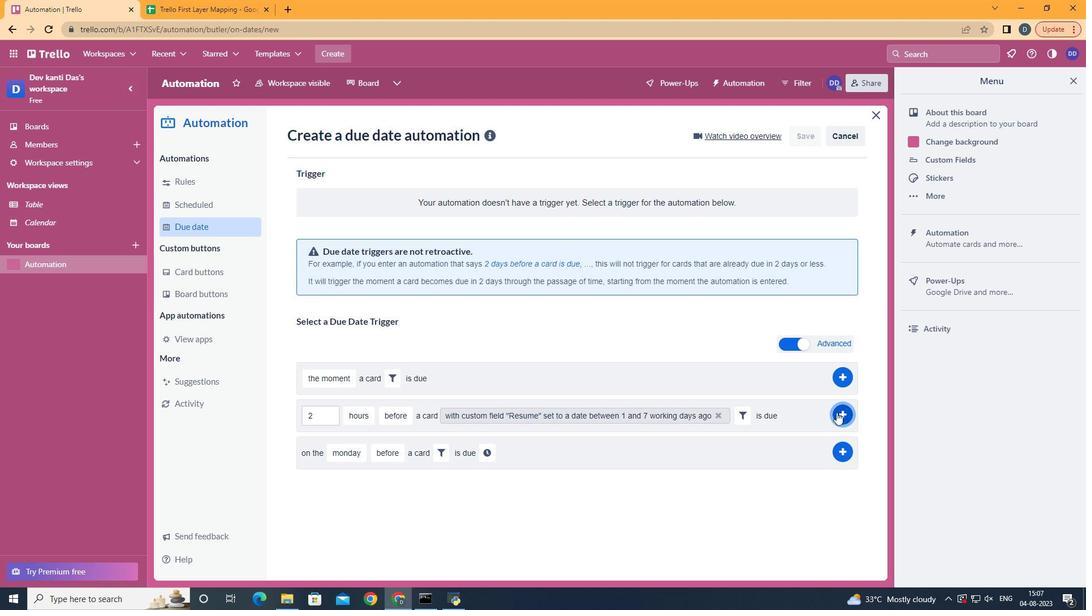 
Action: Mouse pressed left at (728, 413)
Screenshot: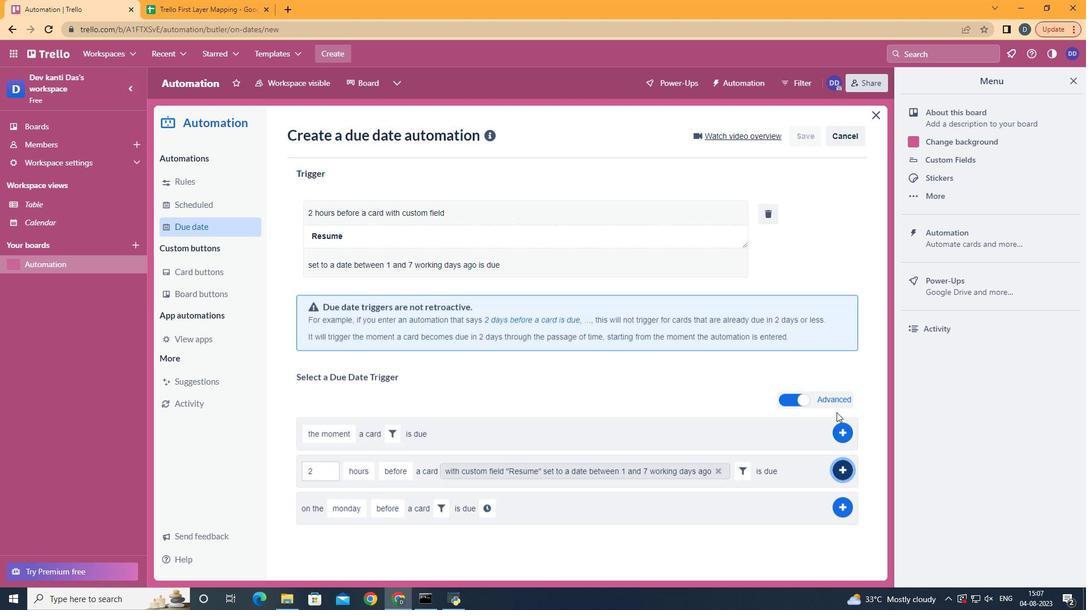 
Action: Mouse moved to (529, 187)
Screenshot: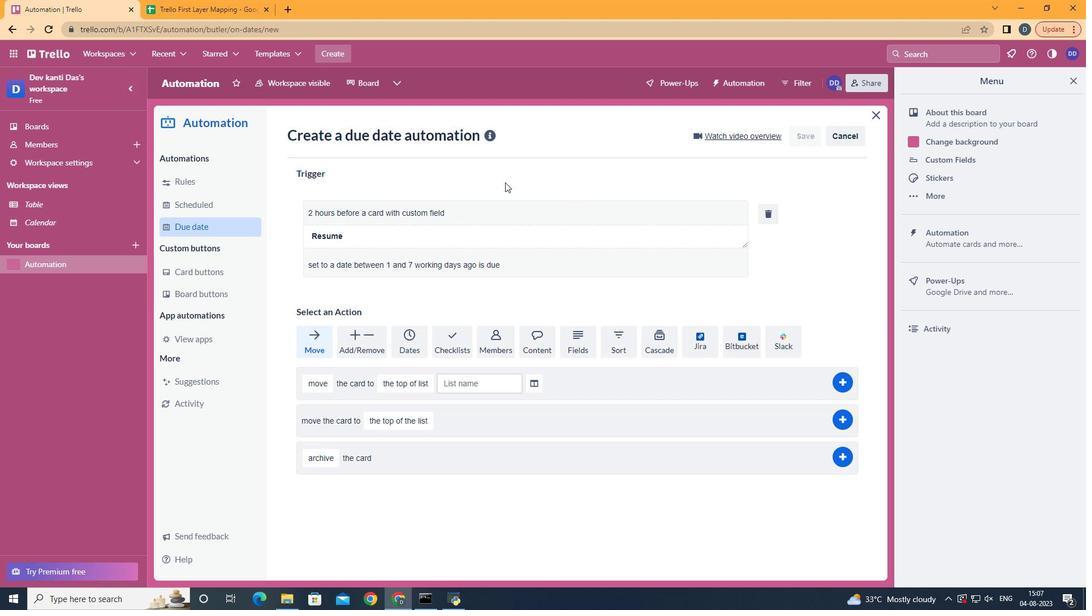 
